 Task: Change the description text to bulleted list.
Action: Mouse moved to (83, 142)
Screenshot: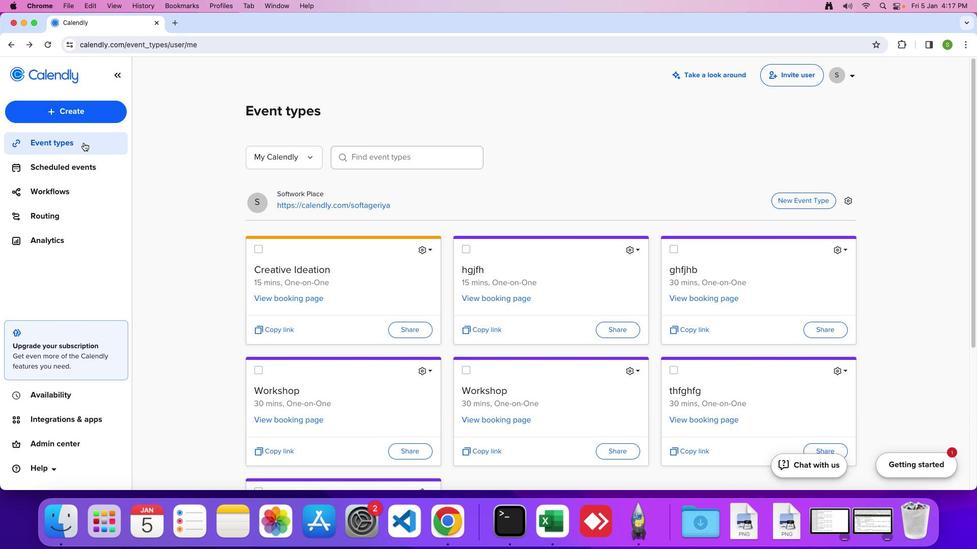 
Action: Mouse pressed left at (83, 142)
Screenshot: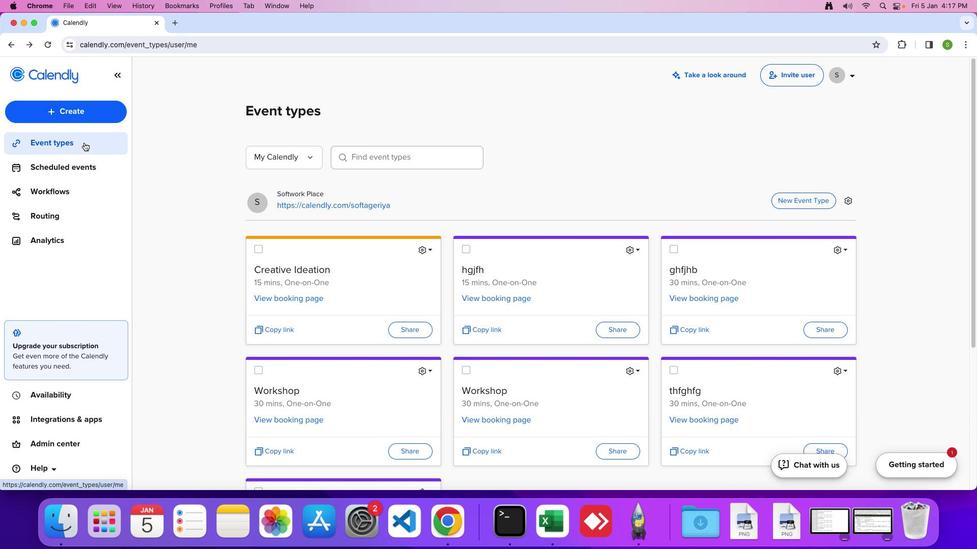 
Action: Mouse moved to (424, 246)
Screenshot: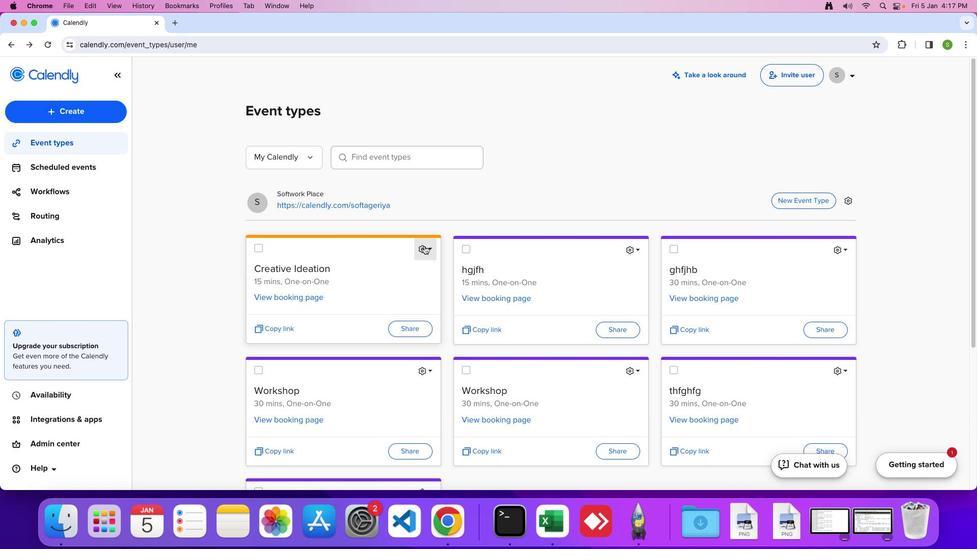 
Action: Mouse pressed left at (424, 246)
Screenshot: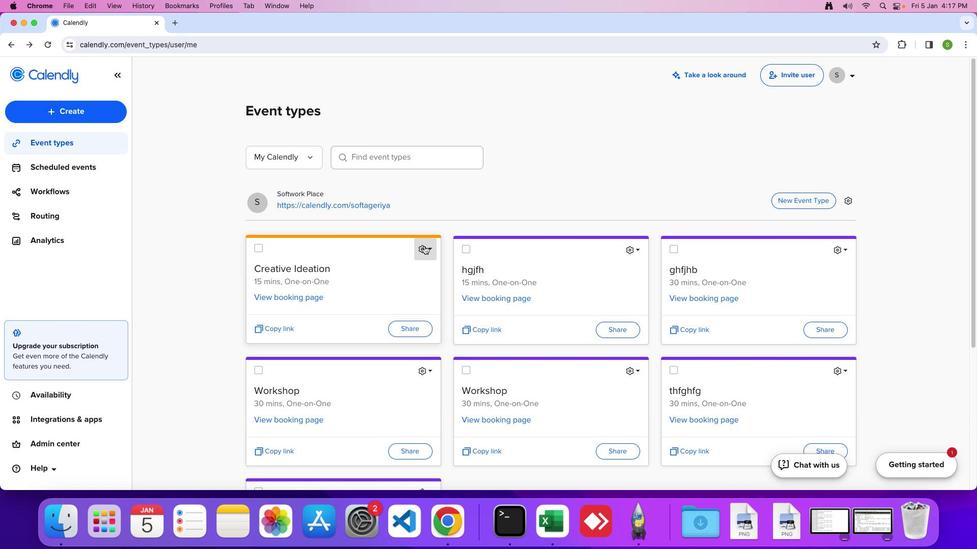
Action: Mouse moved to (405, 272)
Screenshot: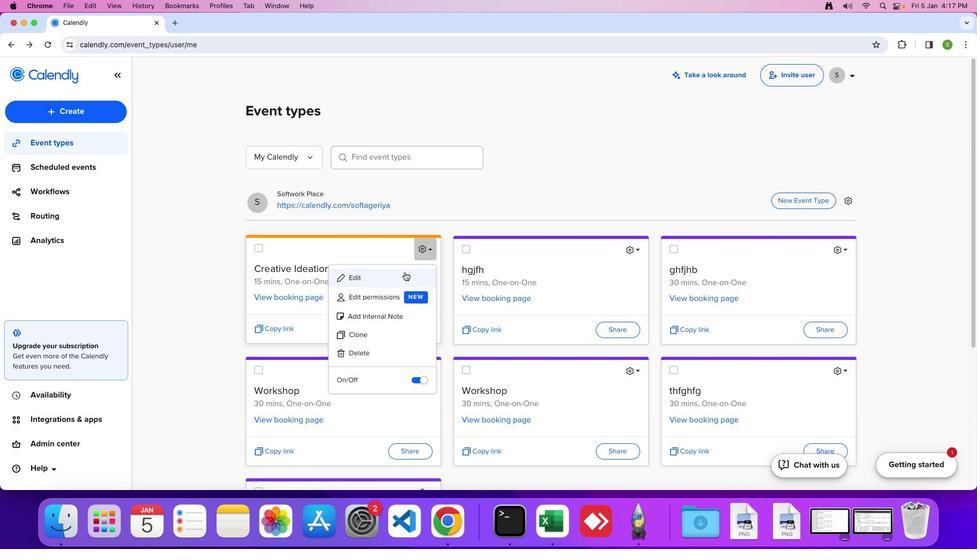 
Action: Mouse pressed left at (405, 272)
Screenshot: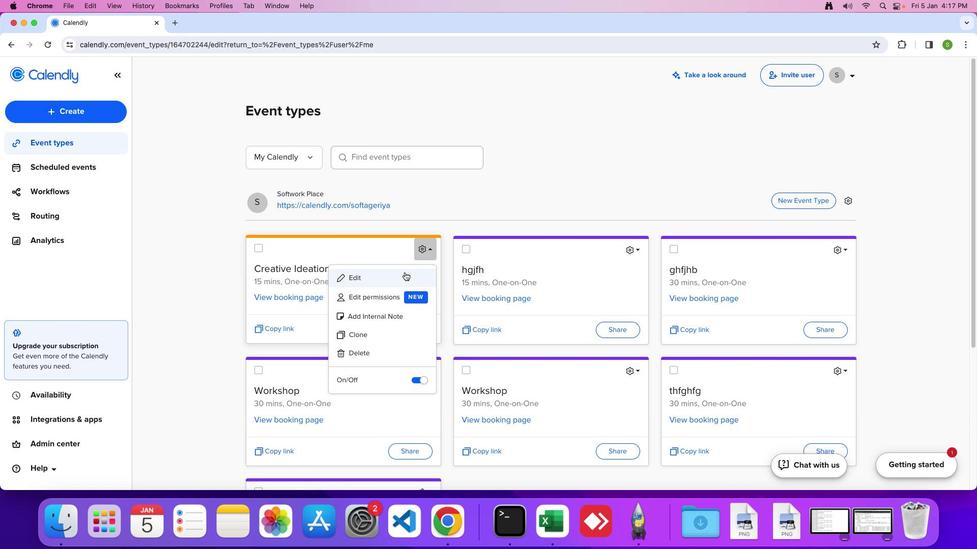 
Action: Mouse moved to (168, 162)
Screenshot: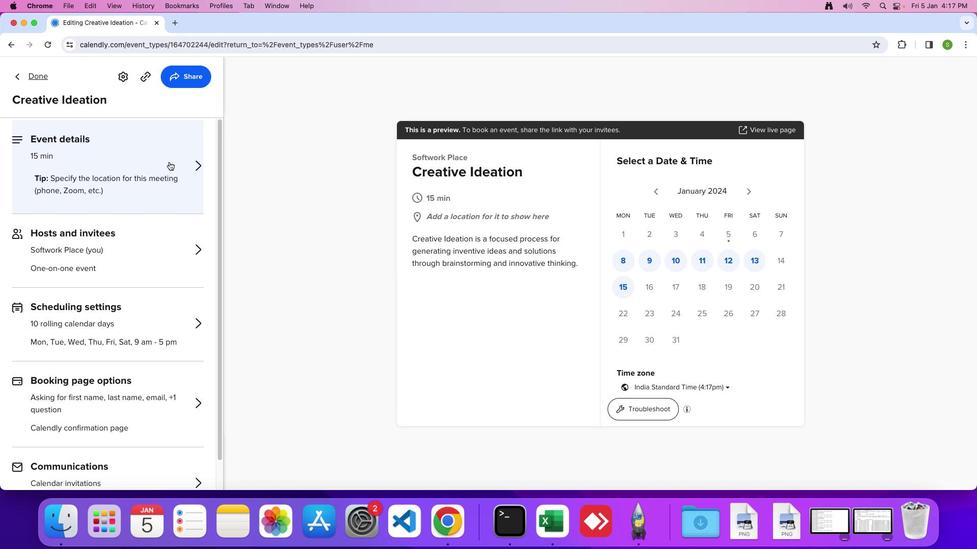 
Action: Mouse pressed left at (168, 162)
Screenshot: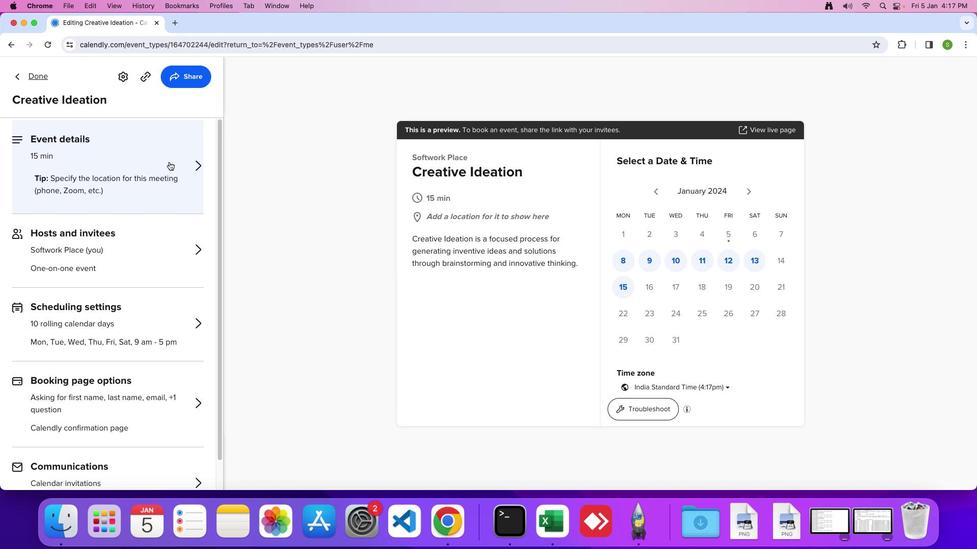 
Action: Mouse moved to (165, 360)
Screenshot: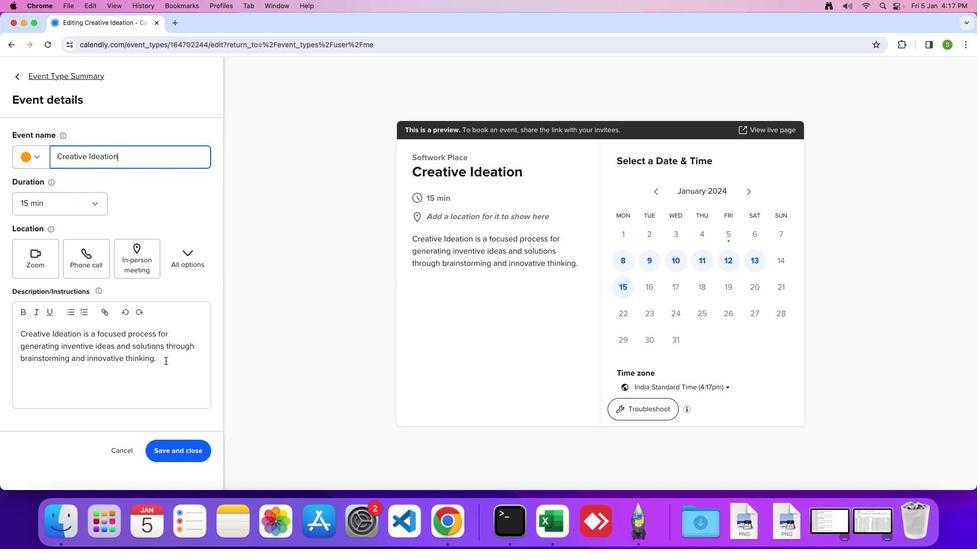 
Action: Mouse pressed left at (165, 360)
Screenshot: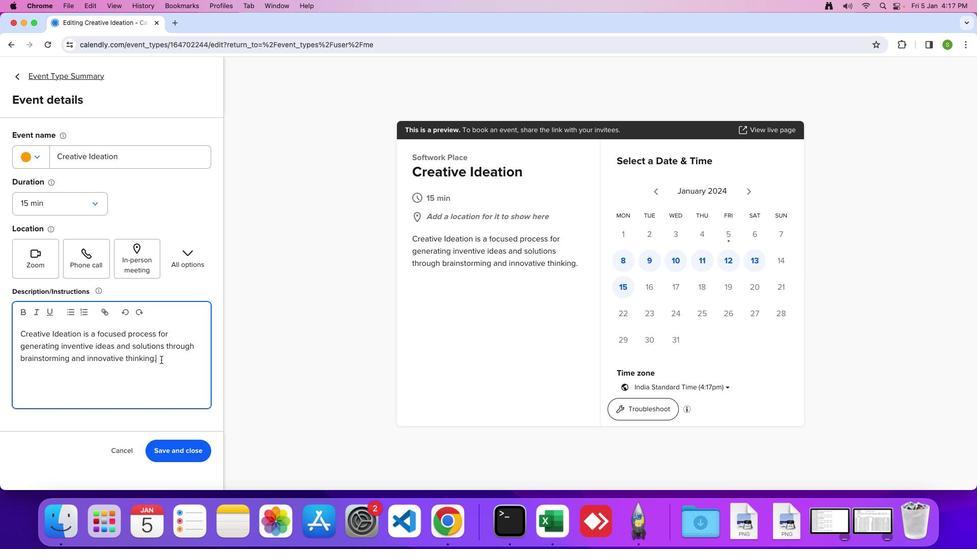 
Action: Mouse moved to (70, 313)
Screenshot: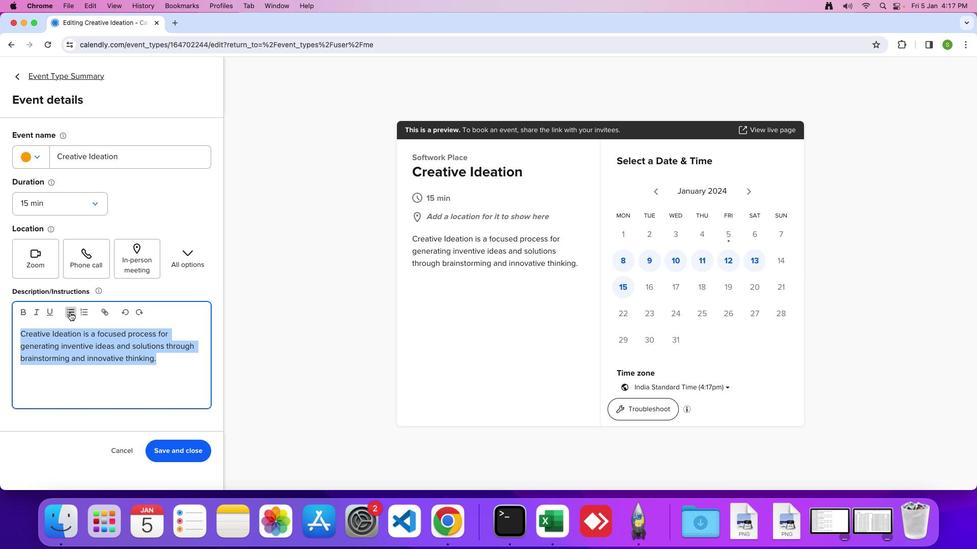 
Action: Mouse pressed left at (70, 313)
Screenshot: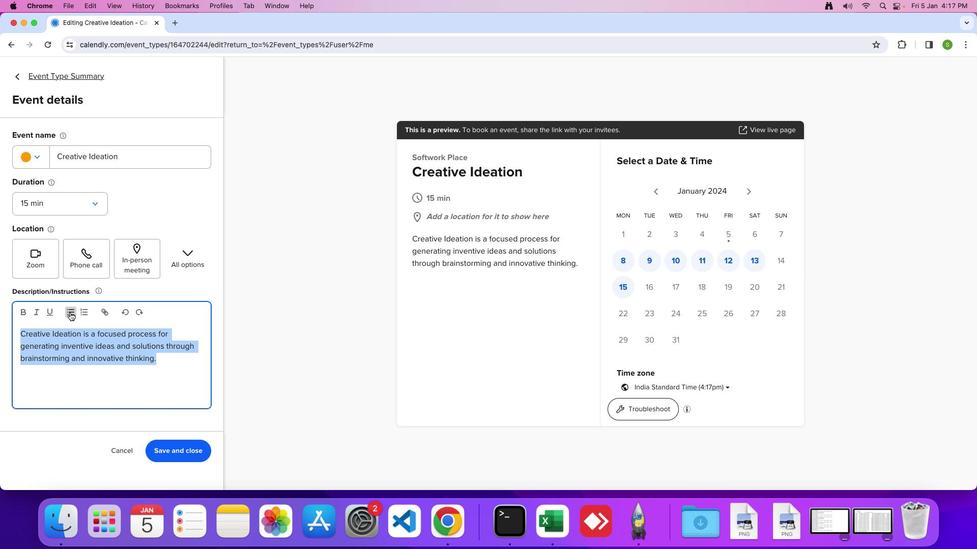 
Action: Mouse moved to (157, 449)
Screenshot: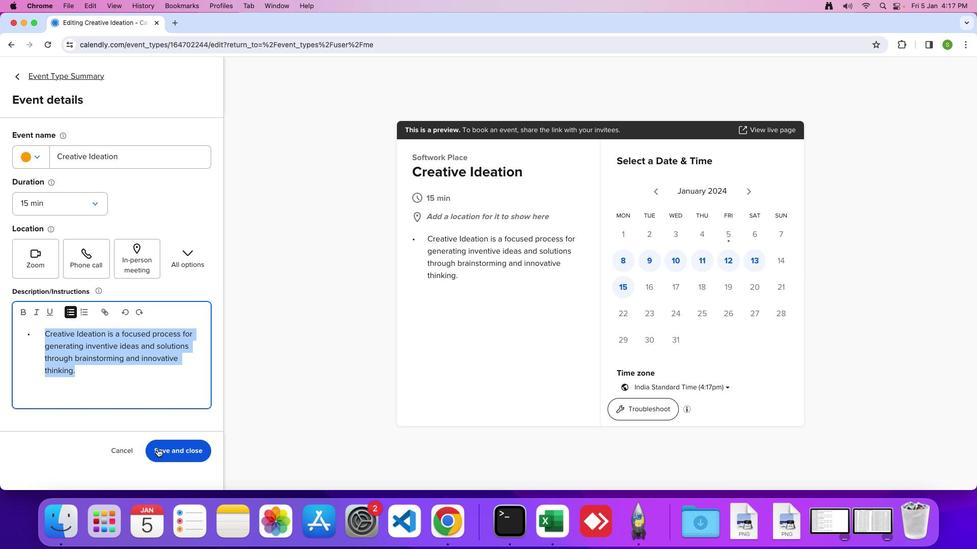
Action: Mouse pressed left at (157, 449)
Screenshot: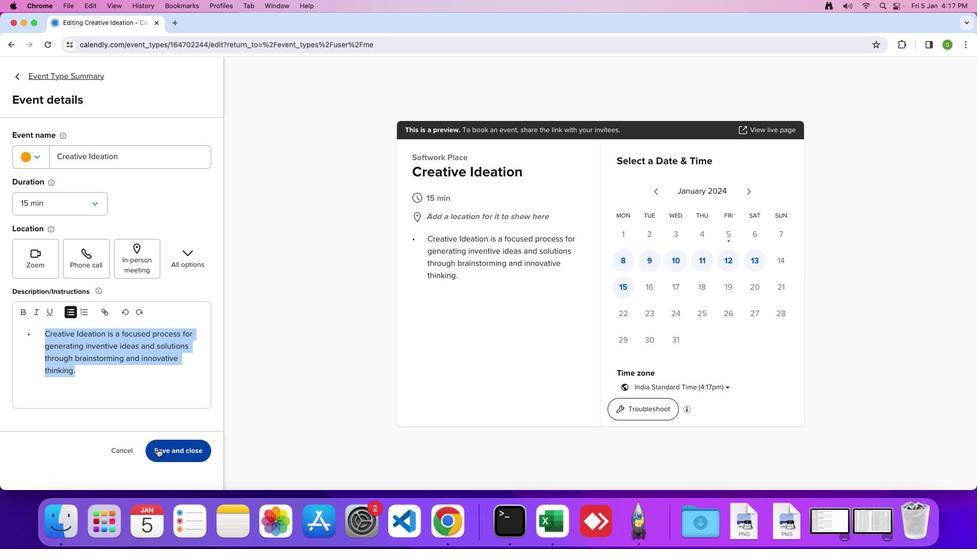 
